 Task: Send an email with the signature Charles Evans with the subject Reminder for a disciplinary action and the message Im writing to request an update on the status of the project risks. from softage.10@softage.net to softage.2@softage.net and move the email from Sent Items to the folder Media relations
Action: Mouse moved to (80, 94)
Screenshot: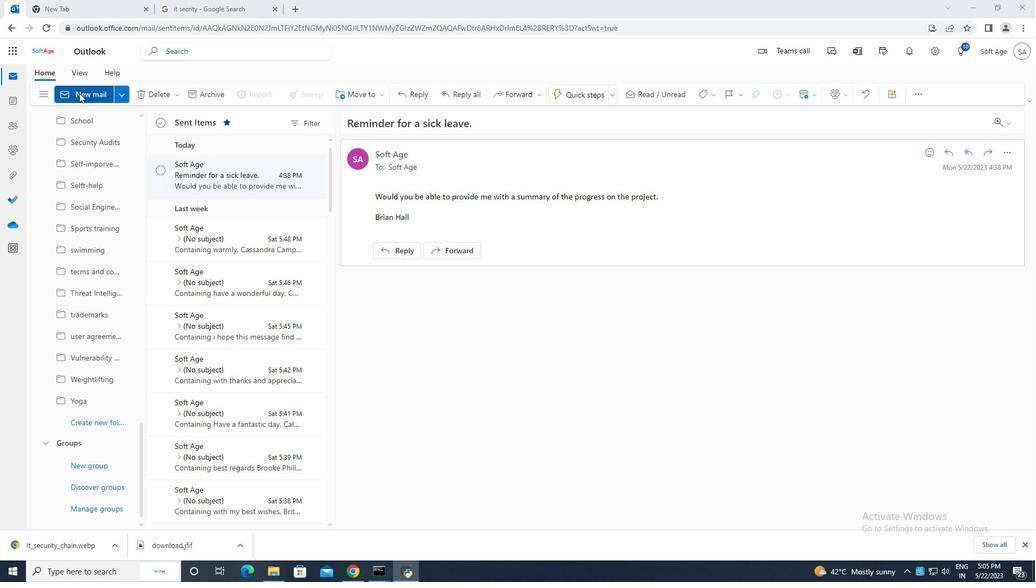 
Action: Mouse pressed left at (80, 94)
Screenshot: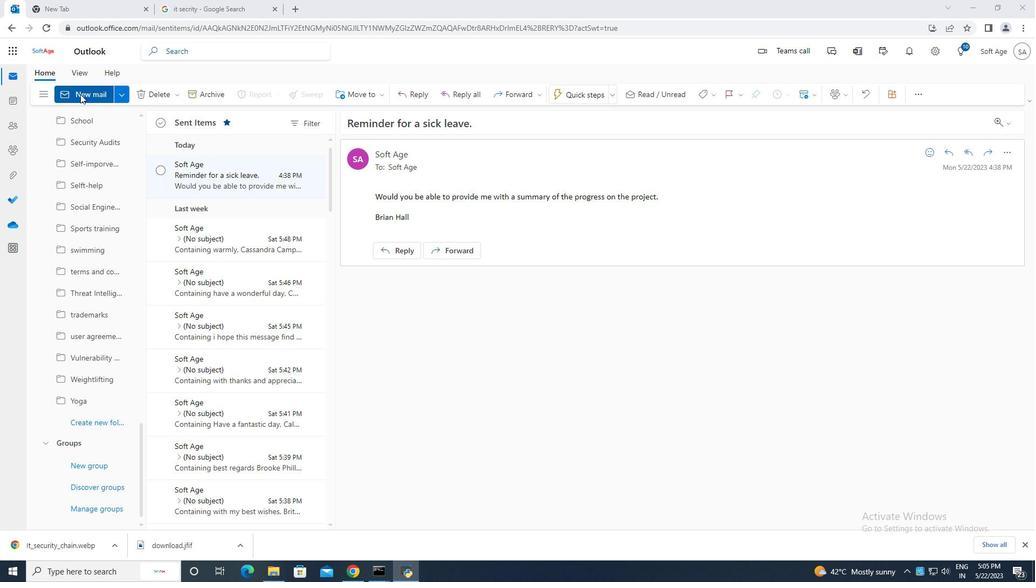 
Action: Mouse moved to (701, 90)
Screenshot: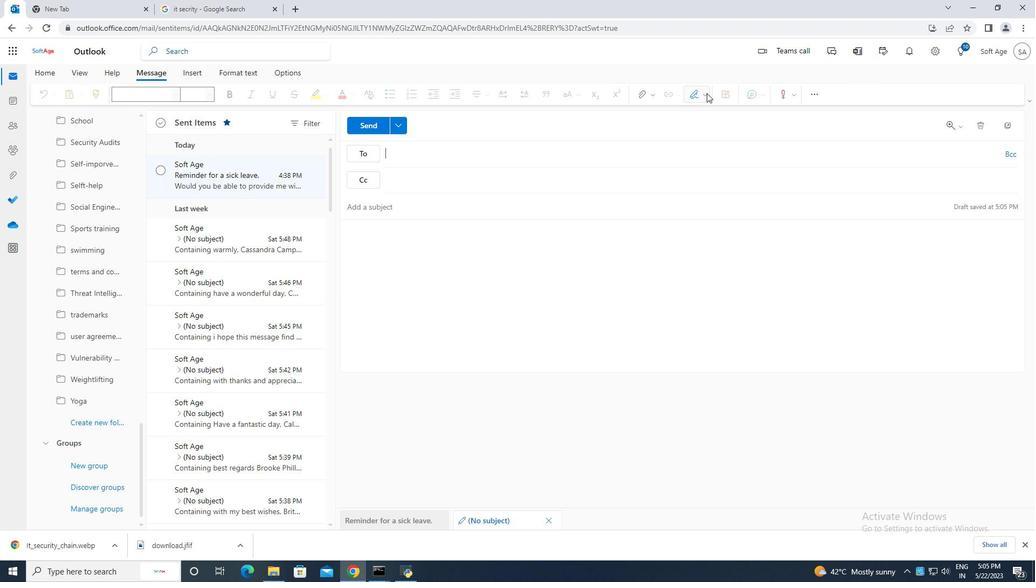 
Action: Mouse pressed left at (701, 90)
Screenshot: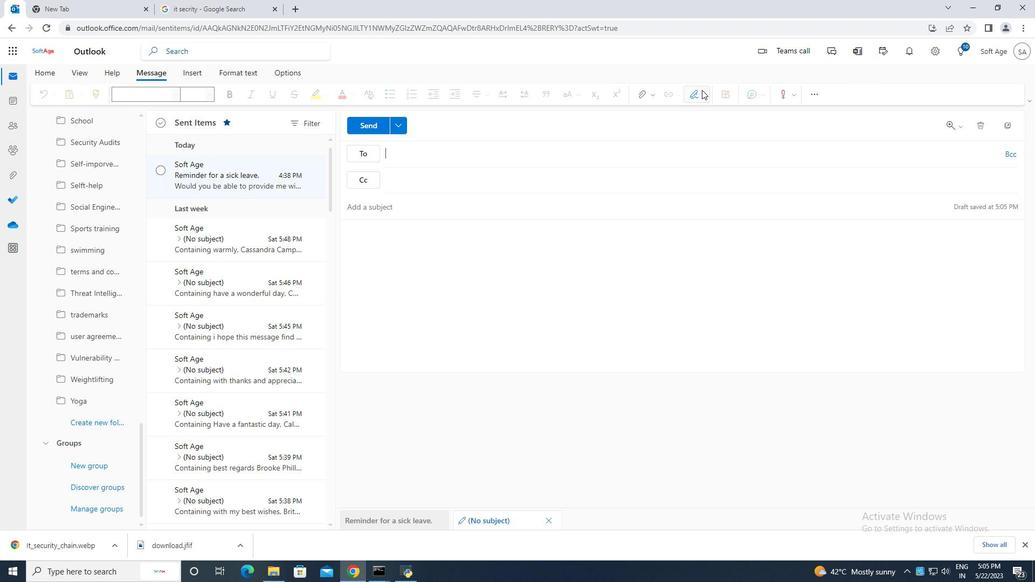 
Action: Mouse moved to (662, 141)
Screenshot: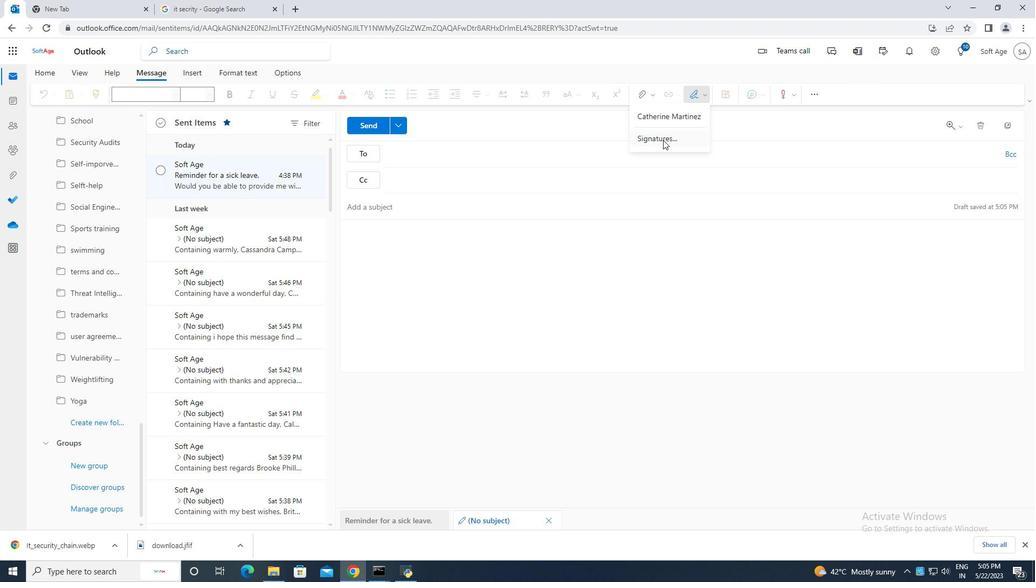 
Action: Mouse pressed left at (662, 141)
Screenshot: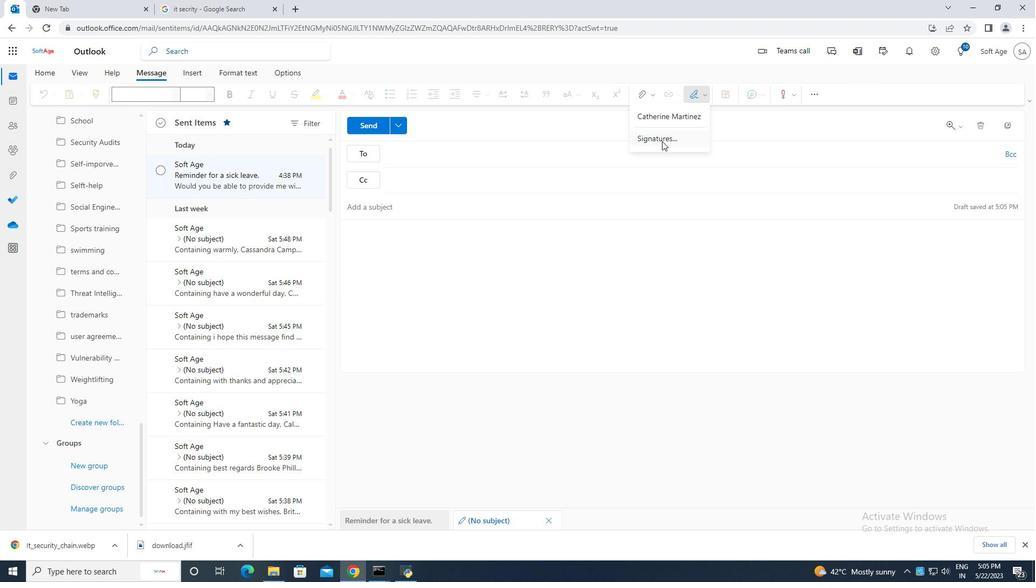 
Action: Mouse moved to (735, 178)
Screenshot: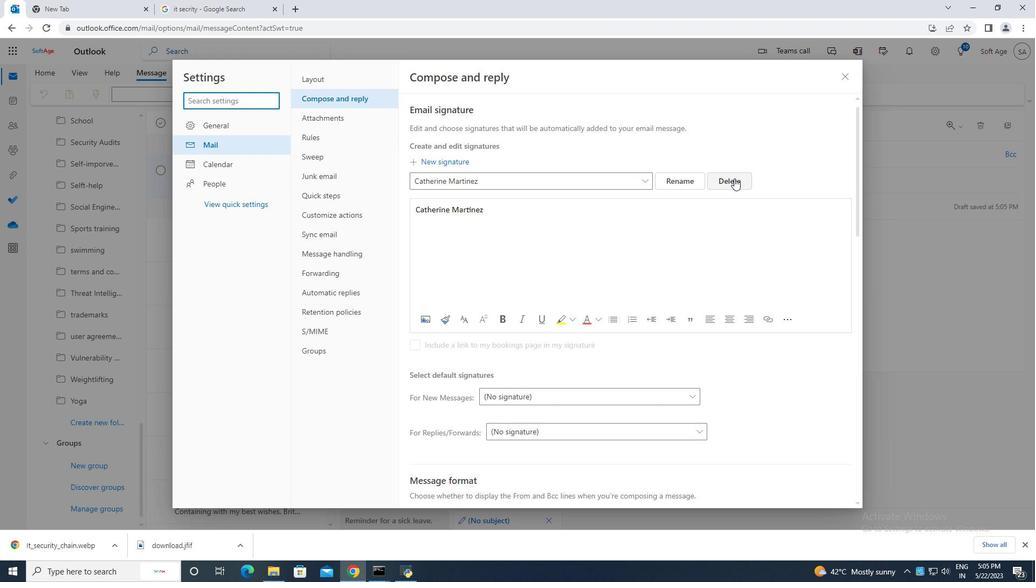 
Action: Mouse pressed left at (735, 178)
Screenshot: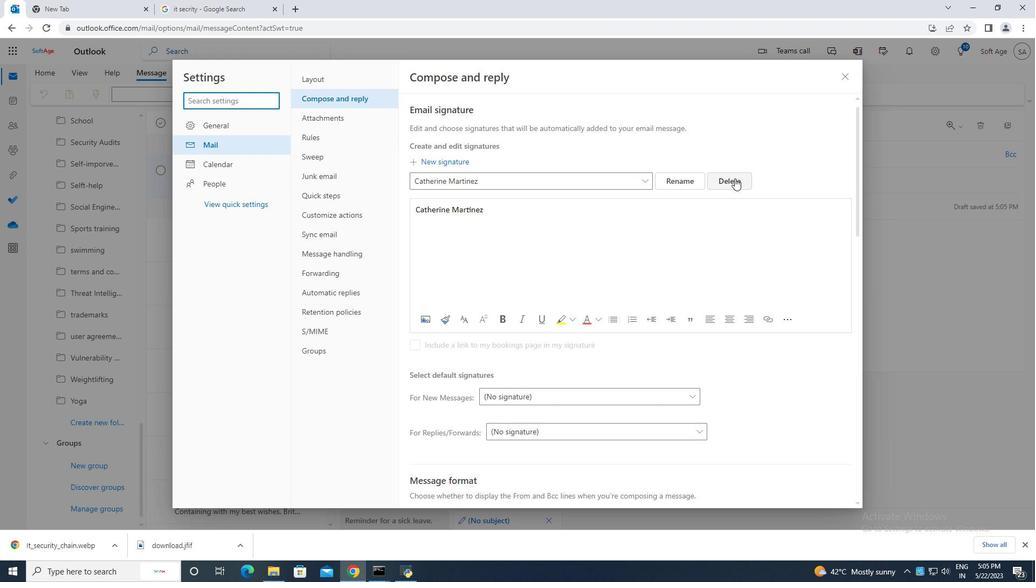 
Action: Mouse moved to (473, 182)
Screenshot: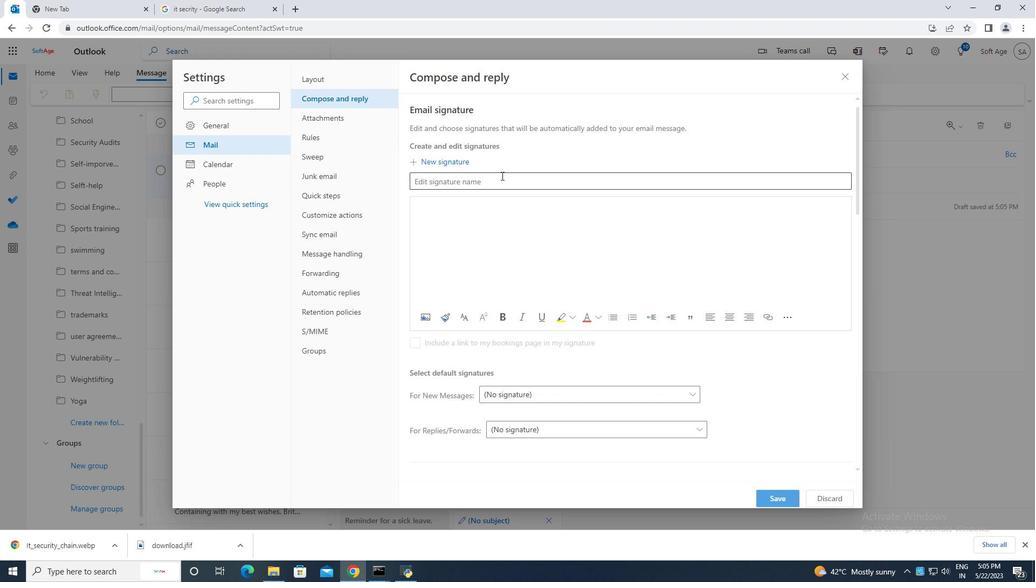 
Action: Mouse pressed left at (473, 182)
Screenshot: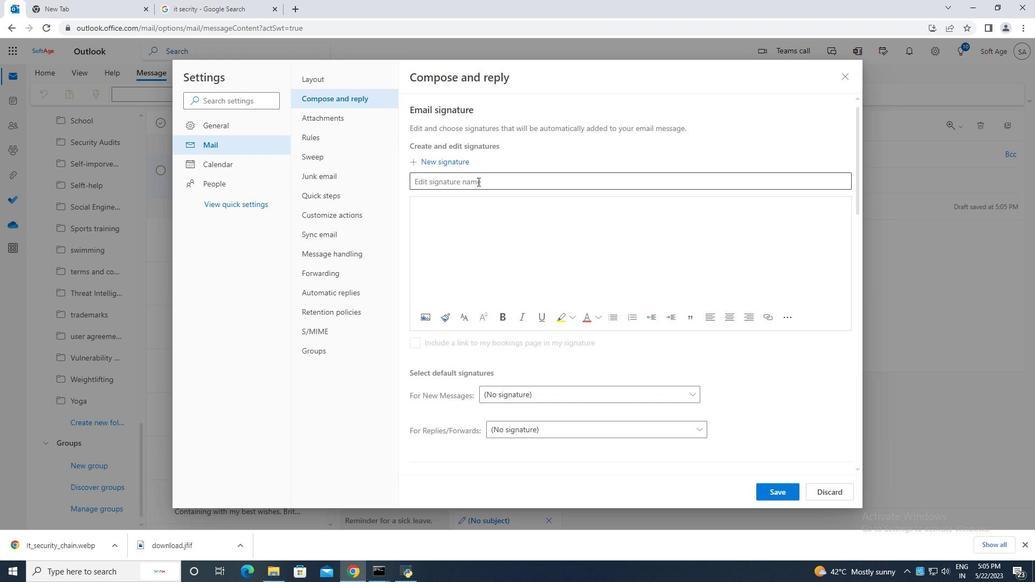 
Action: Mouse moved to (1034, 528)
Screenshot: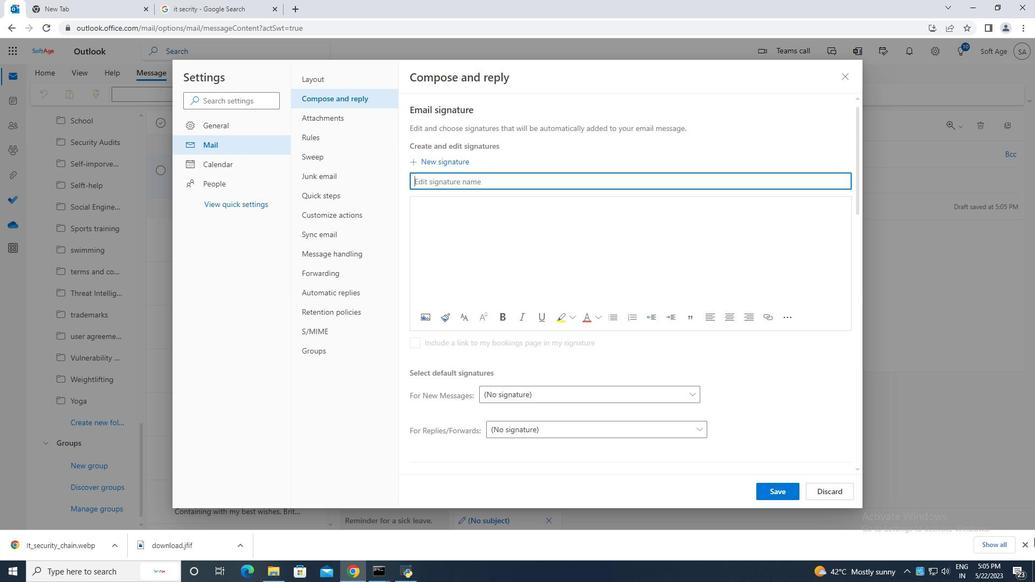 
Action: Key pressed <Key.caps_lock>C<Key.caps_lock>harles<Key.space><Key.caps_lock>E<Key.caps_lock>vans
Screenshot: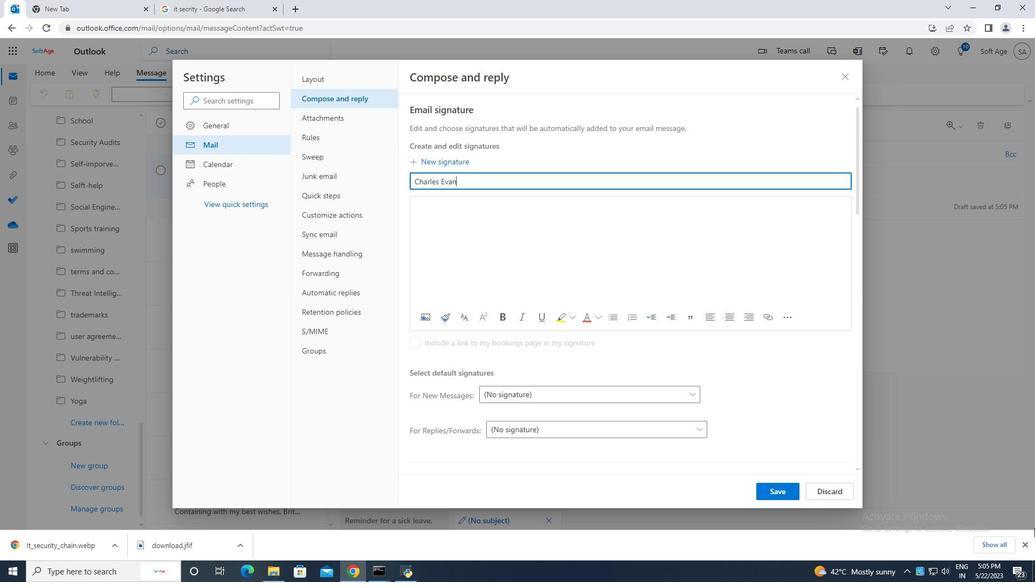 
Action: Mouse moved to (452, 231)
Screenshot: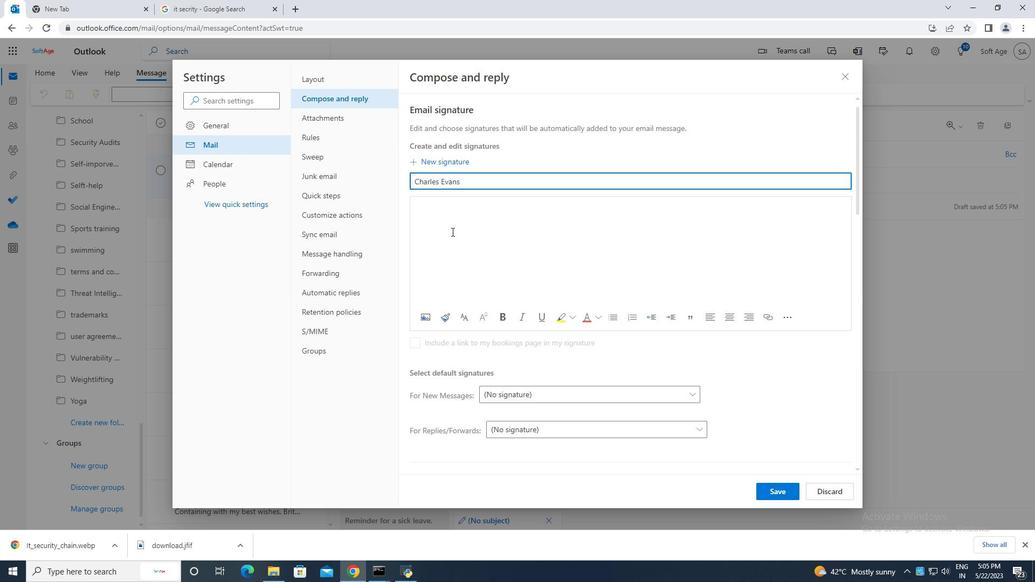
Action: Mouse pressed left at (452, 231)
Screenshot: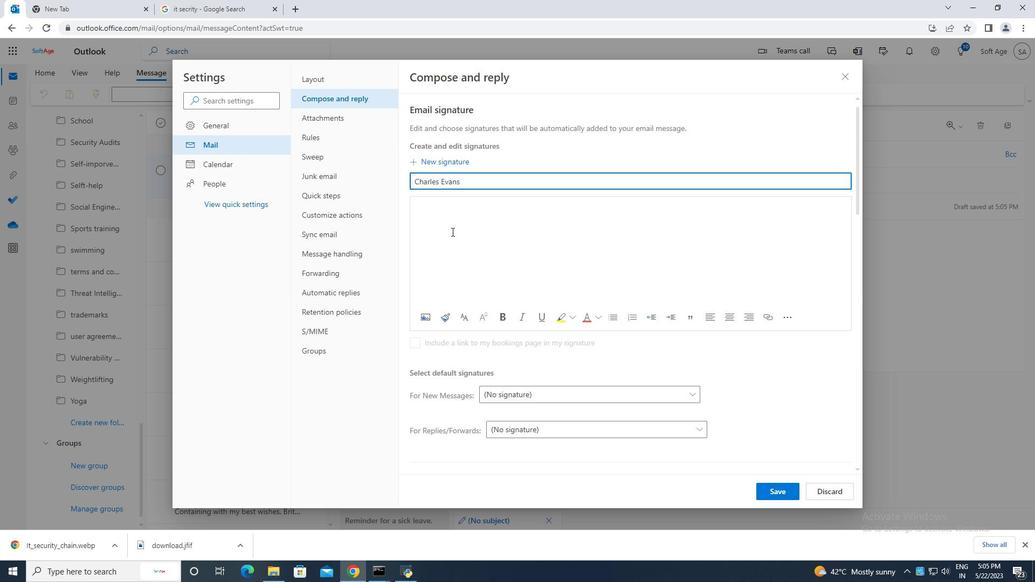 
Action: Mouse moved to (455, 230)
Screenshot: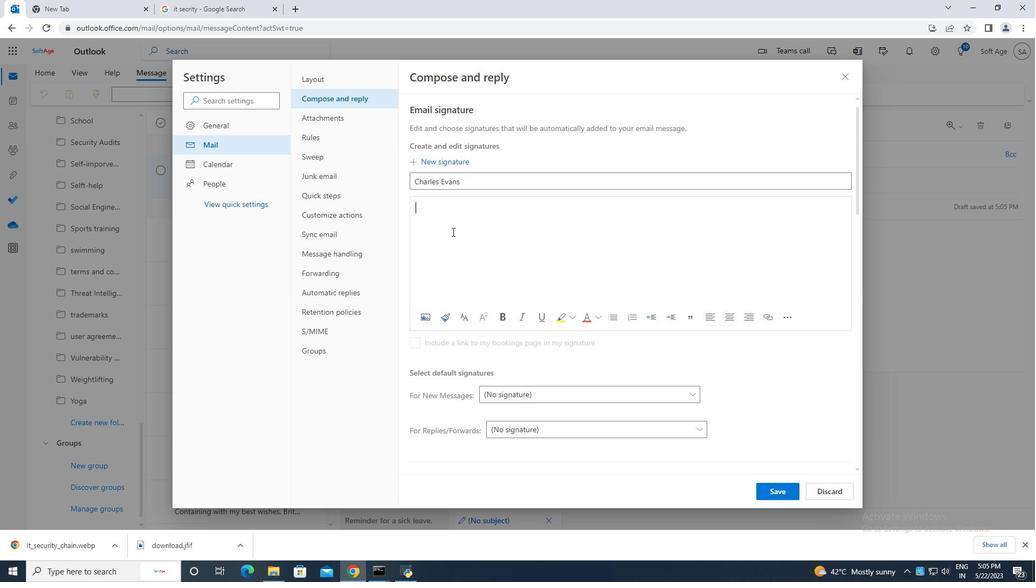 
Action: Key pressed <Key.caps_lock>C<Key.caps_lock>harles<Key.space><Key.caps_lock>E<Key.caps_lock>n<Key.backspace>vans
Screenshot: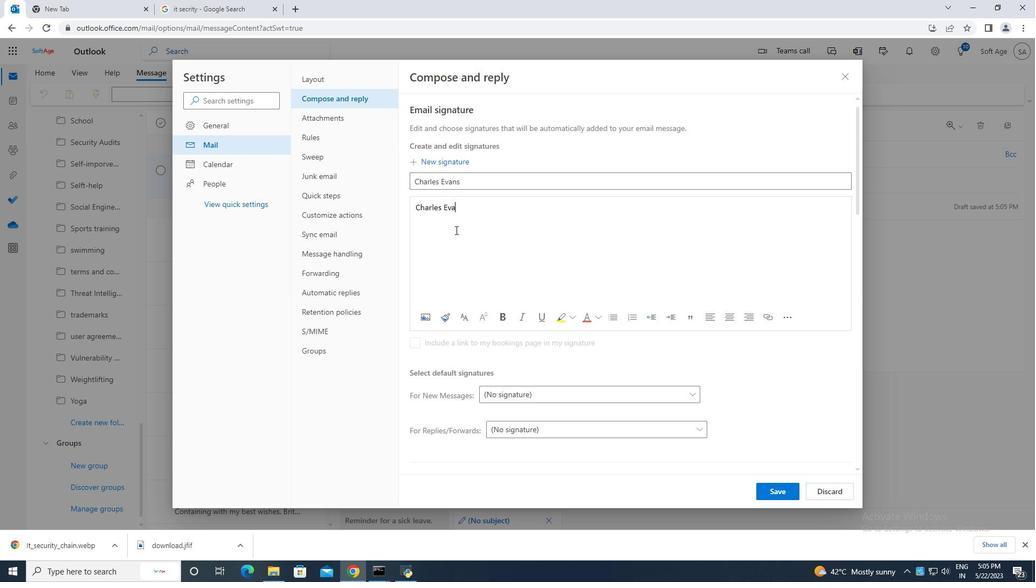 
Action: Mouse moved to (771, 497)
Screenshot: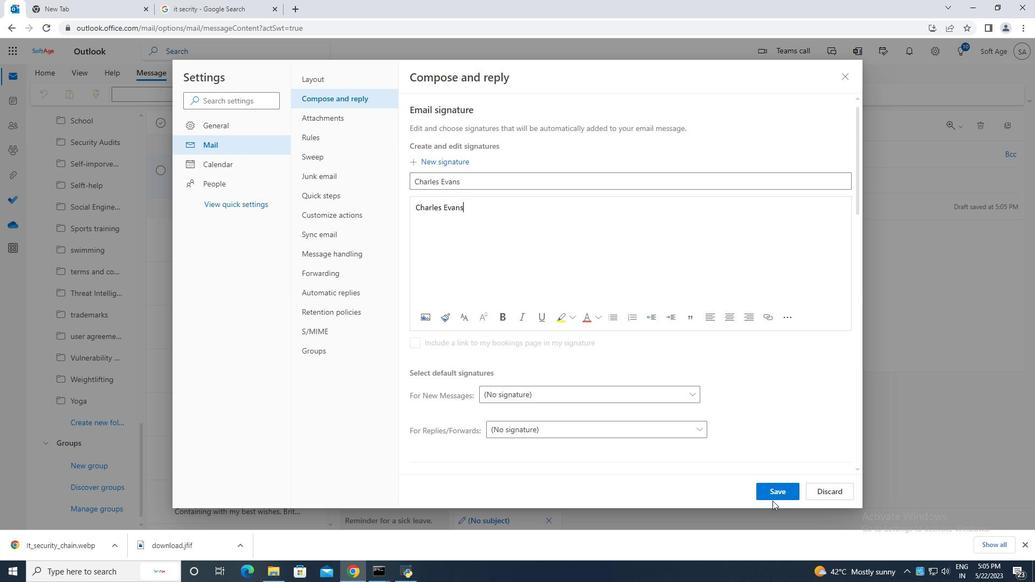 
Action: Mouse pressed left at (771, 497)
Screenshot: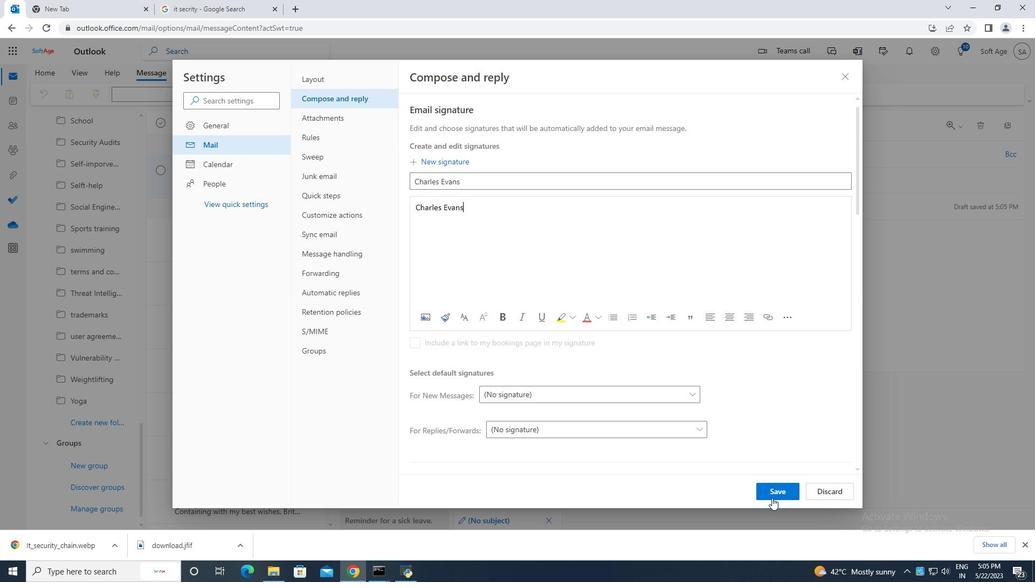 
Action: Mouse moved to (843, 76)
Screenshot: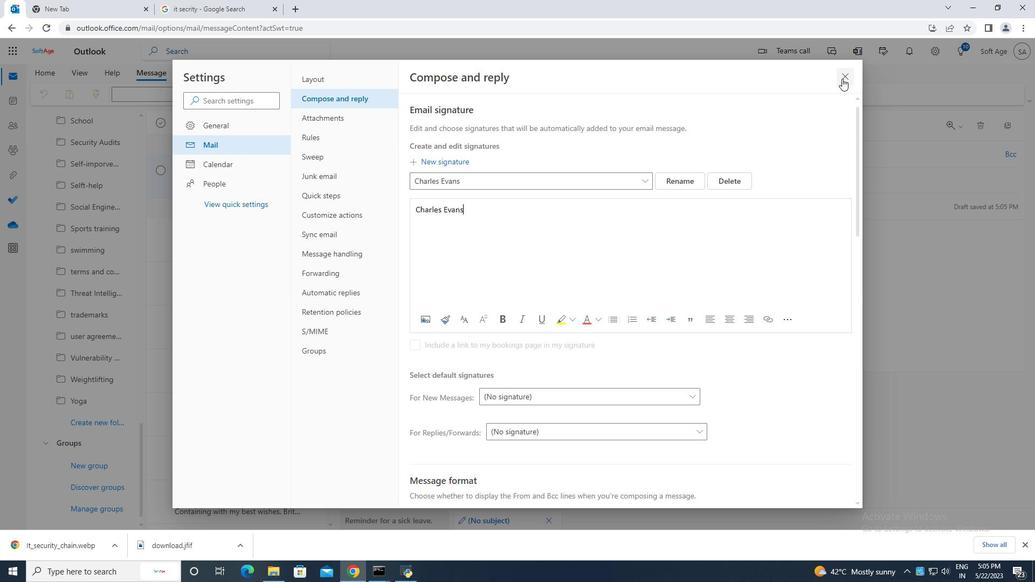 
Action: Mouse pressed left at (843, 76)
Screenshot: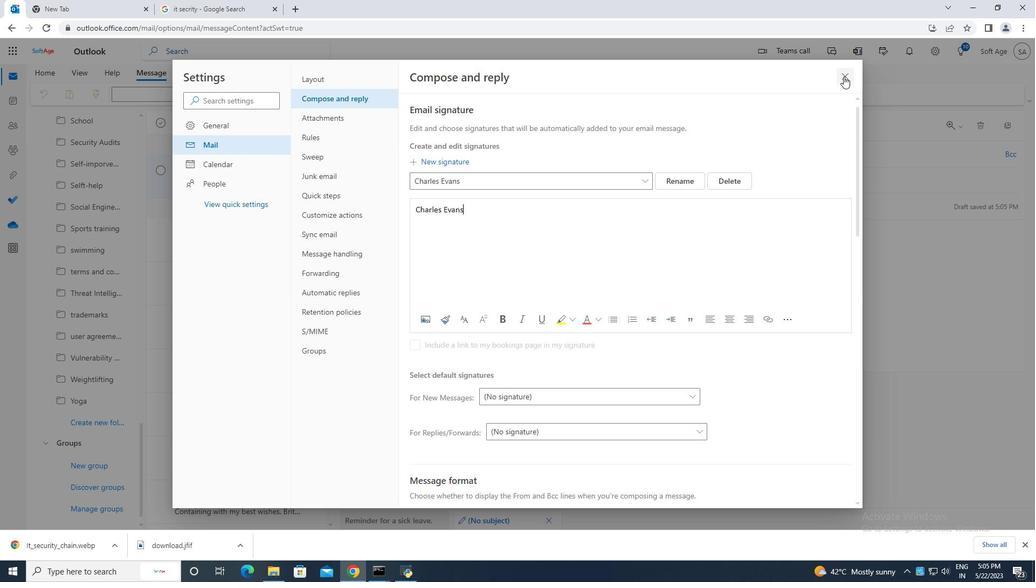 
Action: Mouse moved to (702, 94)
Screenshot: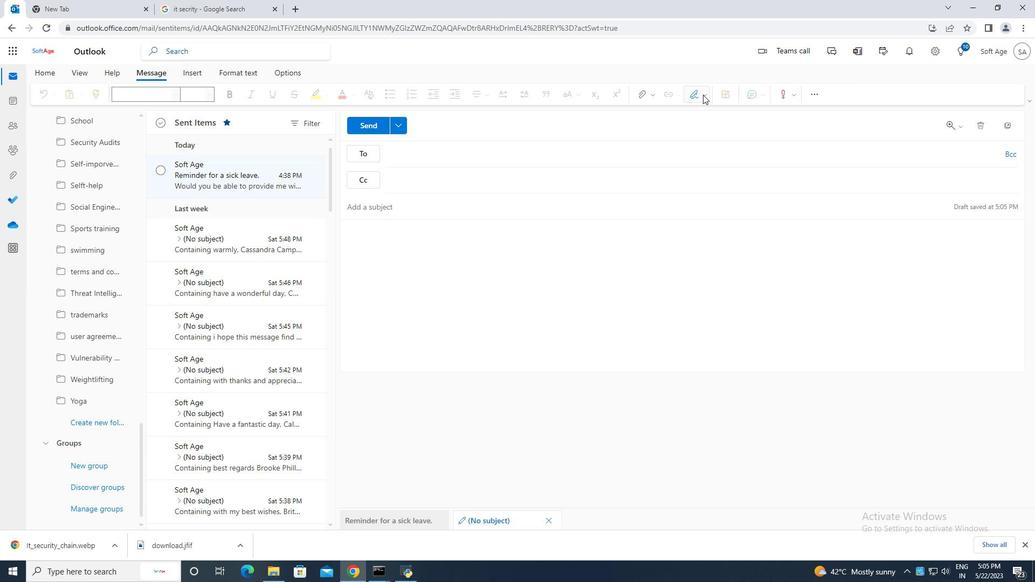 
Action: Mouse pressed left at (702, 94)
Screenshot: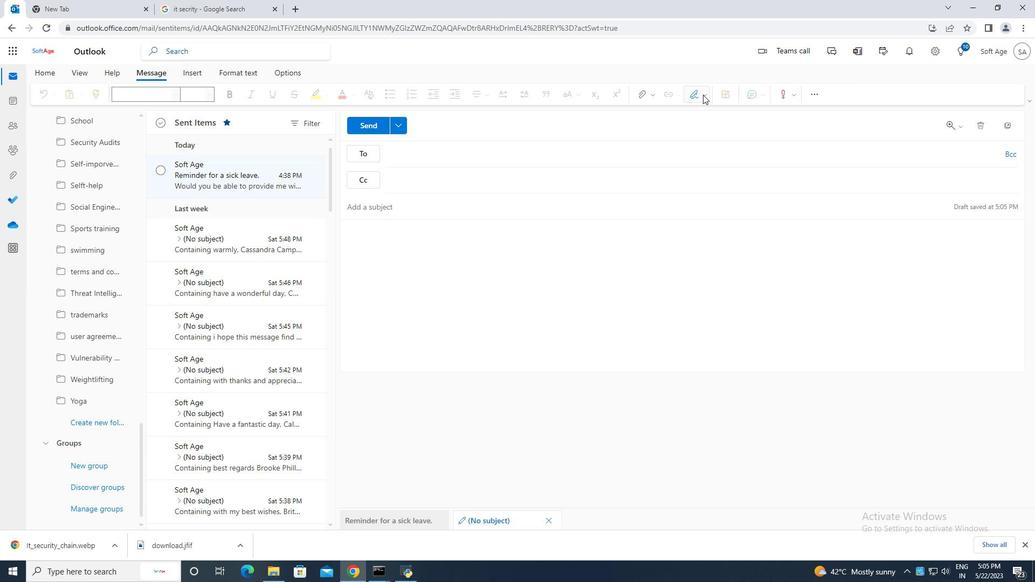 
Action: Mouse moved to (680, 115)
Screenshot: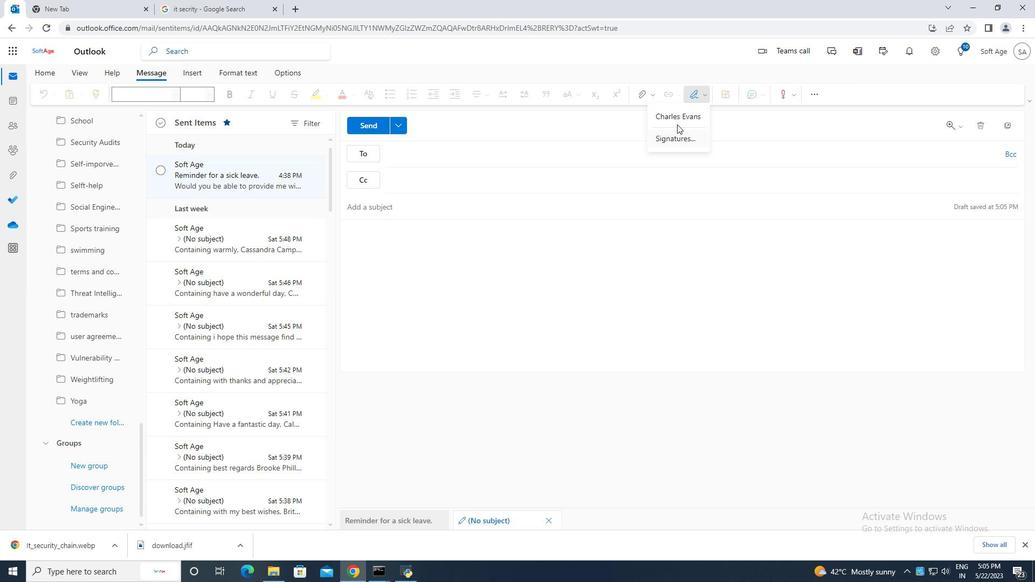 
Action: Mouse pressed left at (680, 115)
Screenshot: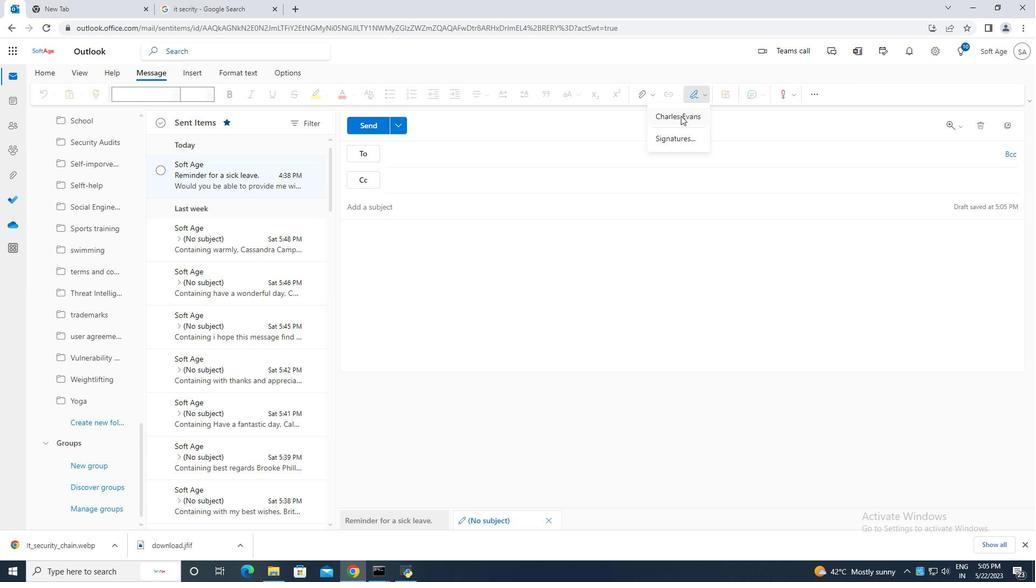 
Action: Mouse moved to (373, 203)
Screenshot: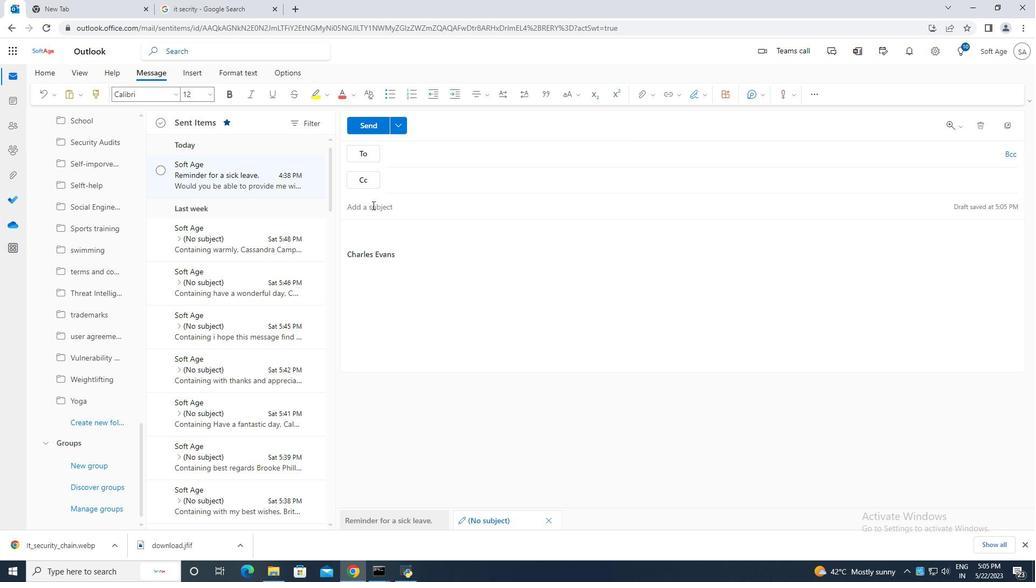 
Action: Mouse pressed left at (373, 203)
Screenshot: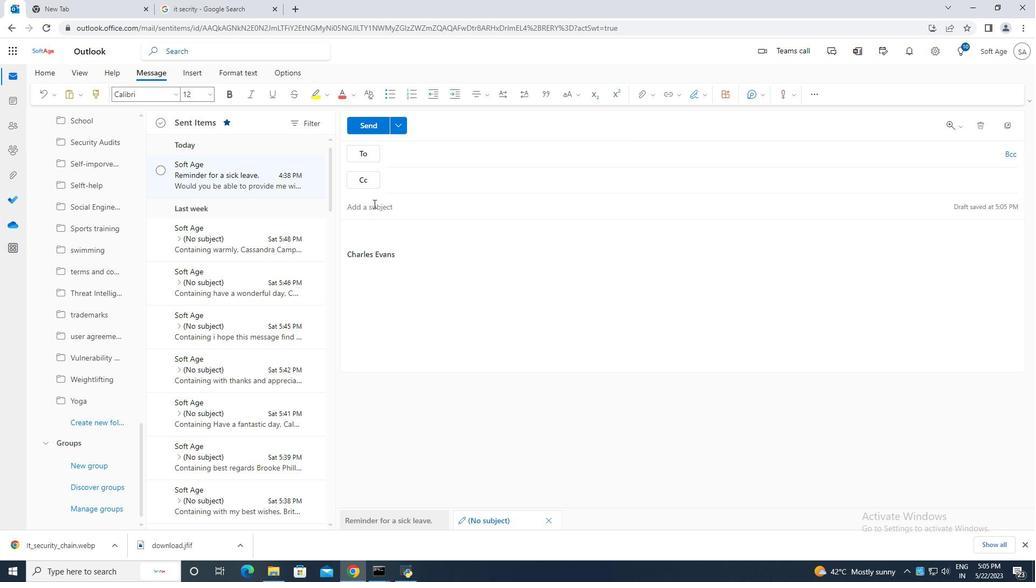 
Action: Key pressed <Key.caps_lock>R<Key.caps_lock>eminder<Key.space>for<Key.space>a<Key.space>discilinary<Key.space><Key.backspace><Key.backspace><Key.backspace><Key.backspace><Key.backspace><Key.backspace><Key.backspace>plinary<Key.space>action<Key.space><Key.backspace>.
Screenshot: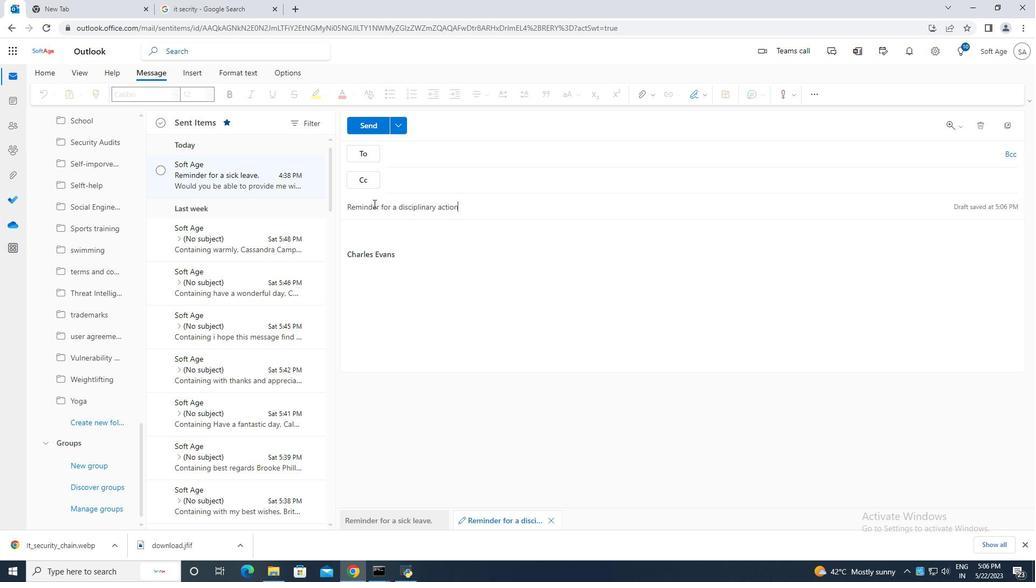 
Action: Mouse moved to (389, 230)
Screenshot: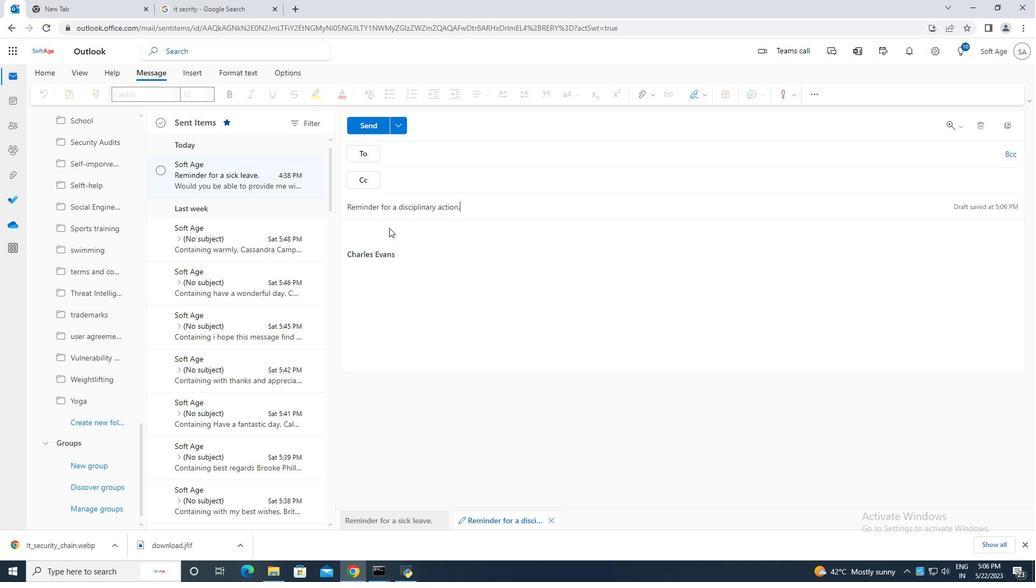 
Action: Mouse pressed left at (389, 230)
Screenshot: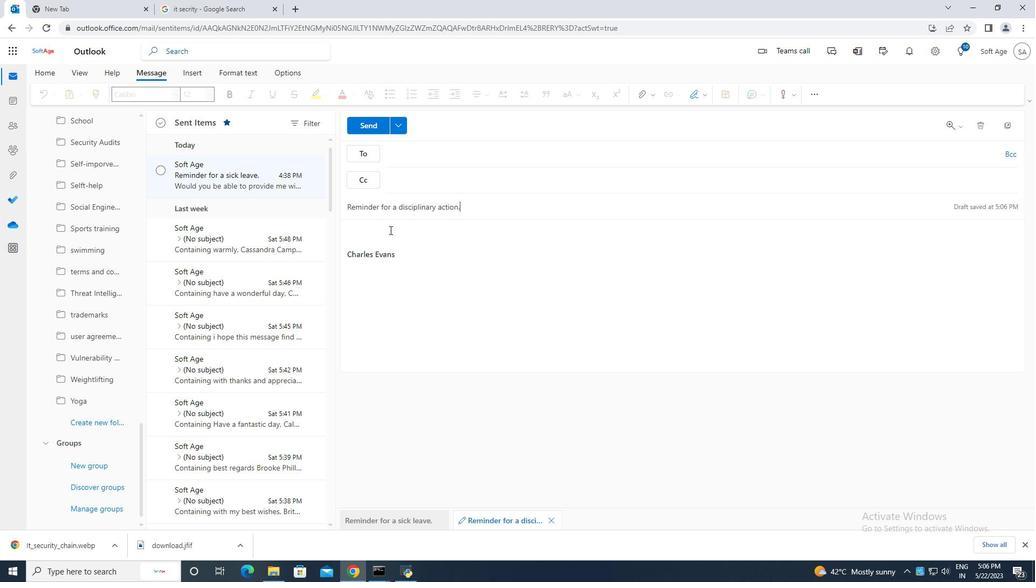 
Action: Key pressed <Key.caps_lock>I<Key.caps_lock><Key.space>am<Key.space>writing<Key.space>to<Key.space>request<Key.space>an<Key.space>update<Key.space>on<Key.space>the<Key.space>status<Key.space>of<Key.space>the<Key.space>project<Key.space>risks.
Screenshot: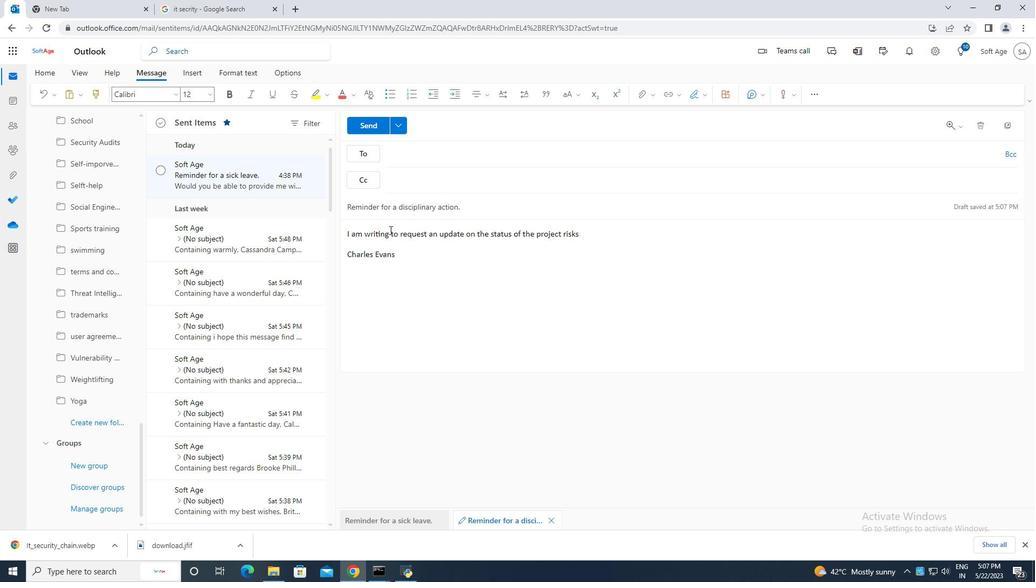 
Action: Mouse moved to (439, 156)
Screenshot: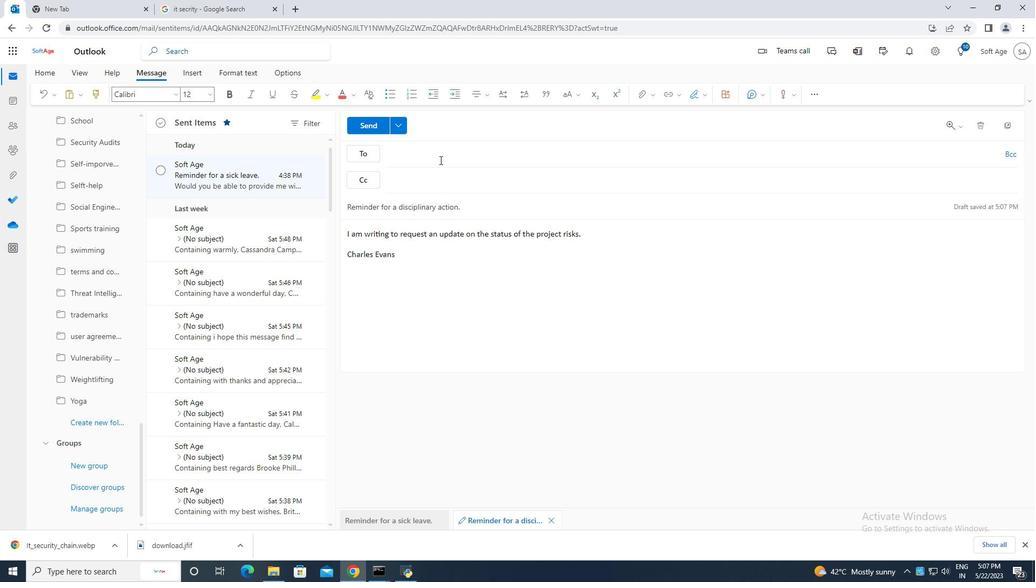 
Action: Mouse pressed left at (439, 156)
Screenshot: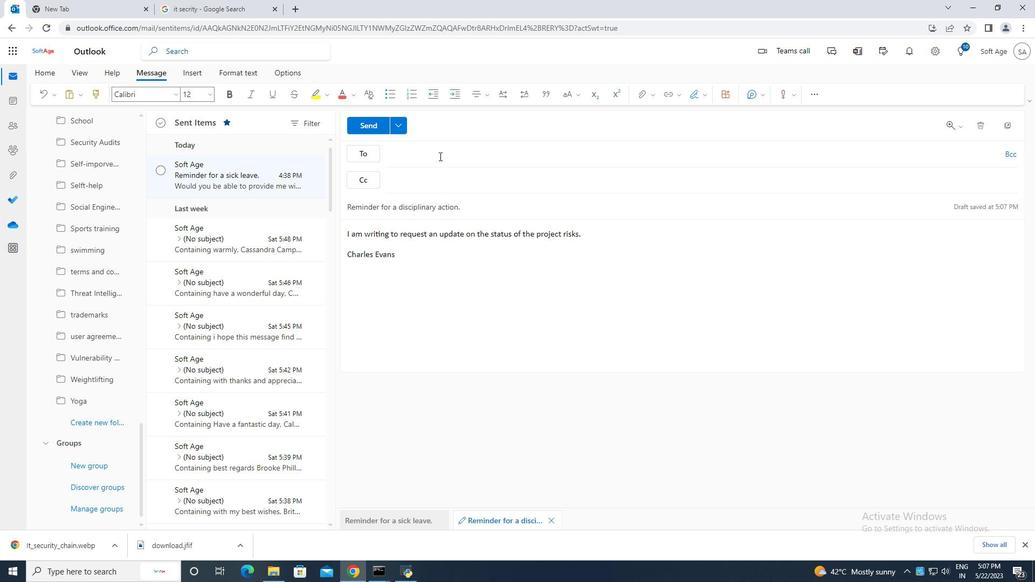 
Action: Key pressed softage.2
Screenshot: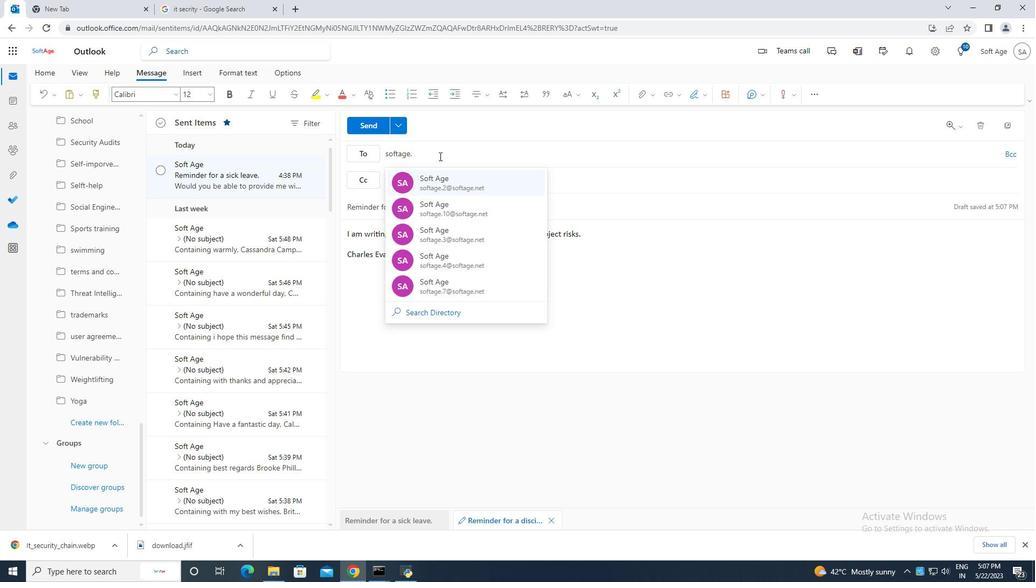 
Action: Mouse moved to (512, 182)
Screenshot: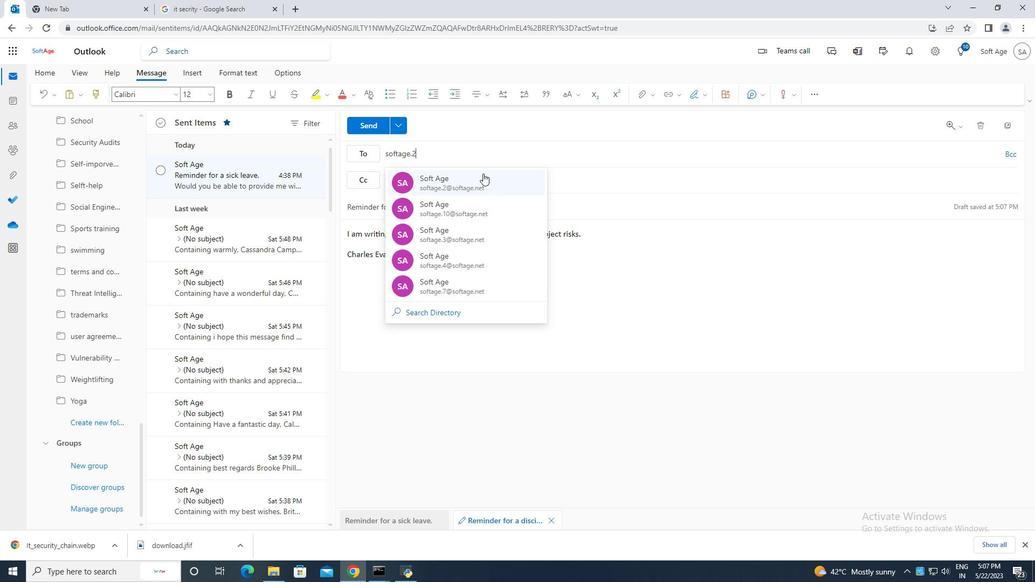 
Action: Mouse pressed left at (512, 182)
Screenshot: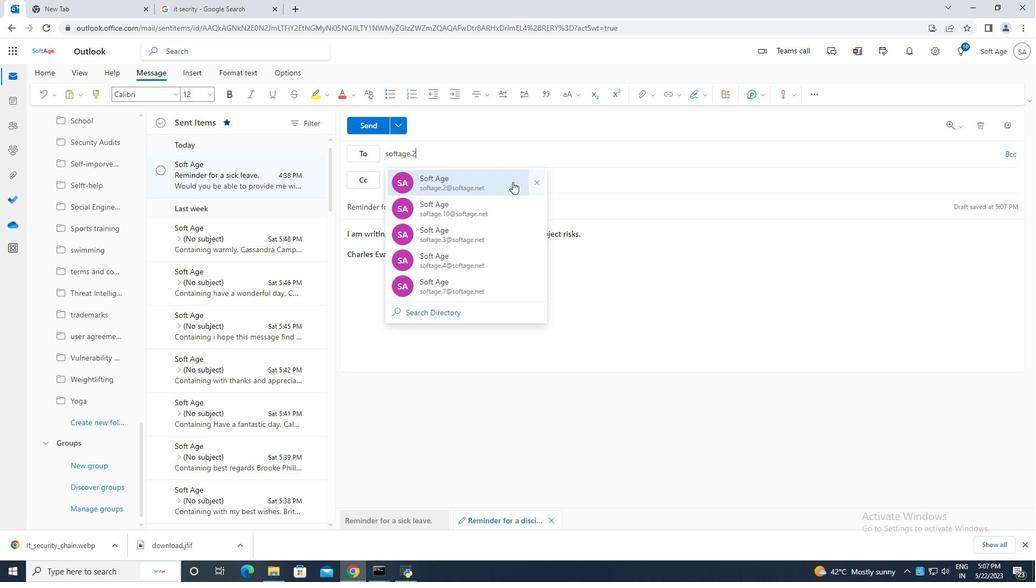 
Action: Mouse moved to (100, 426)
Screenshot: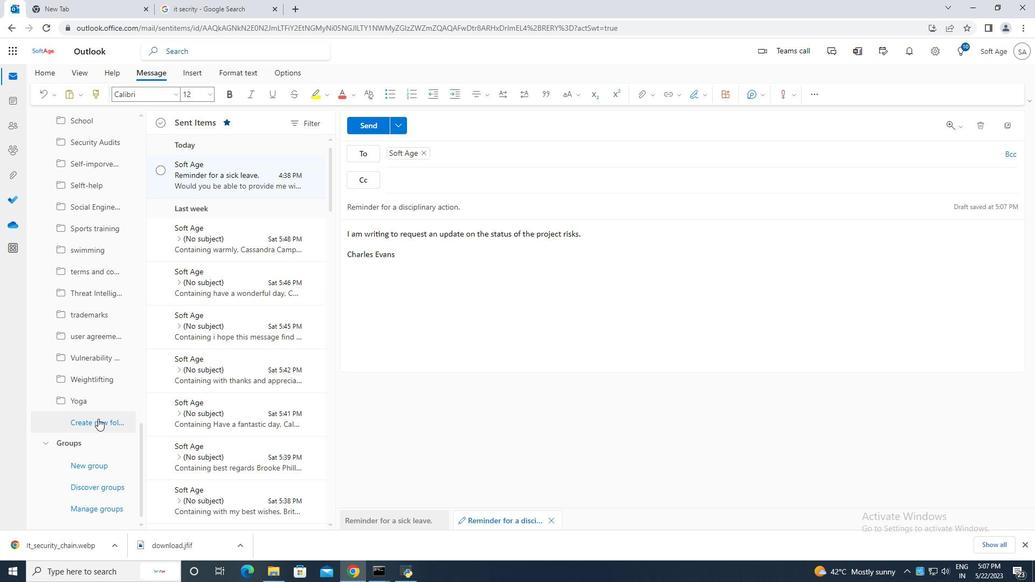 
Action: Mouse pressed left at (100, 426)
Screenshot: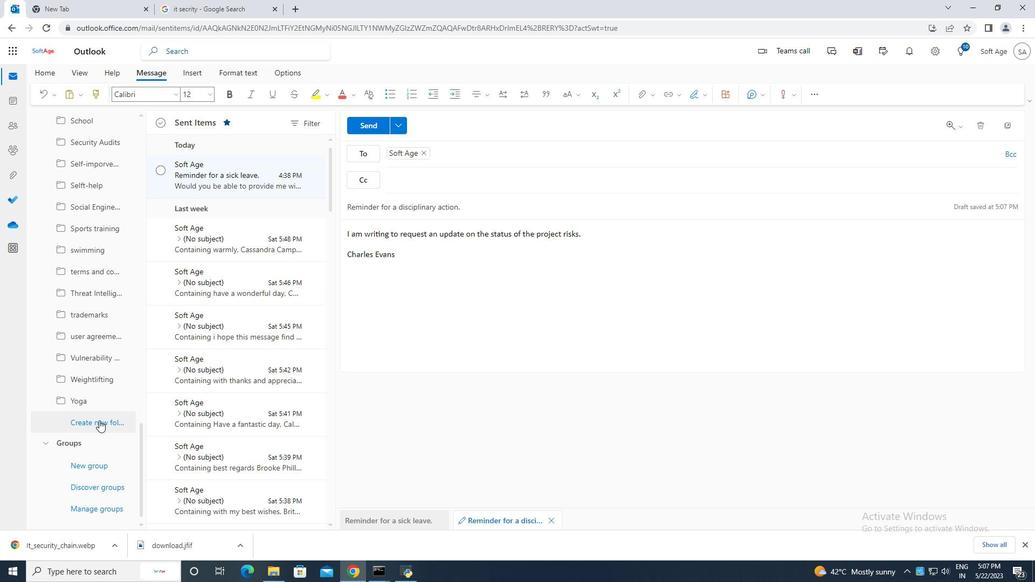 
Action: Mouse moved to (81, 422)
Screenshot: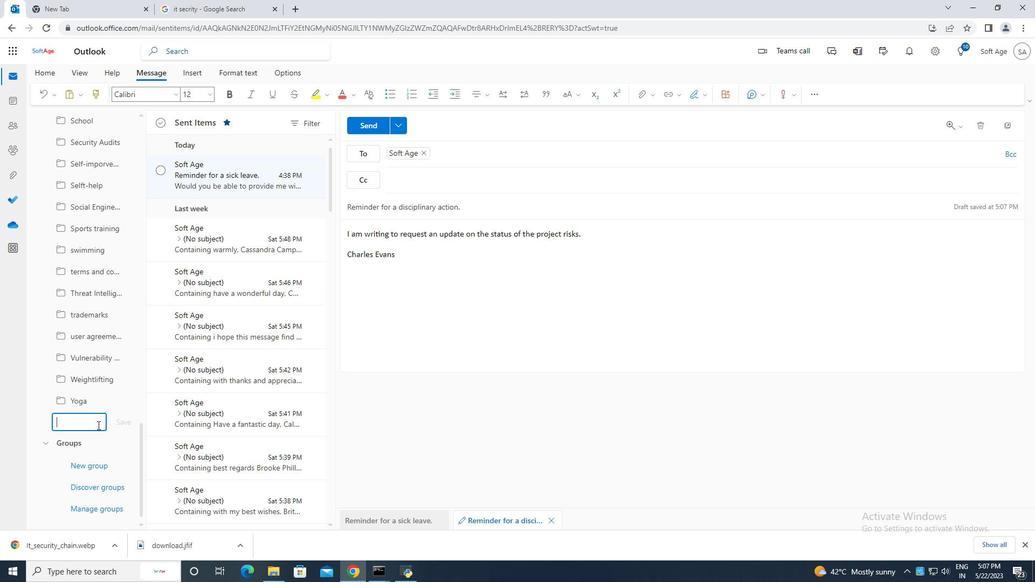 
Action: Mouse pressed left at (81, 422)
Screenshot: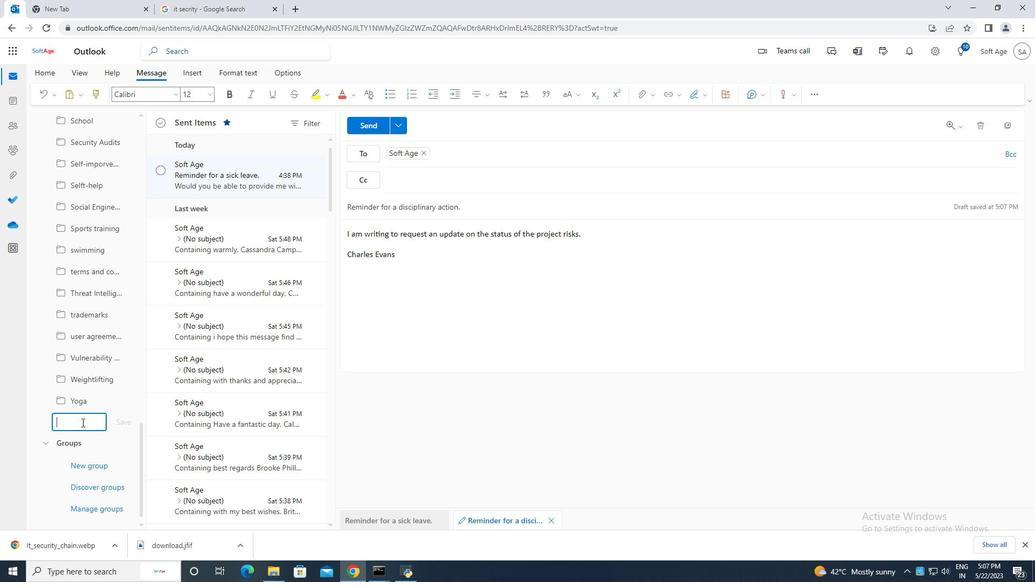 
Action: Mouse moved to (80, 422)
Screenshot: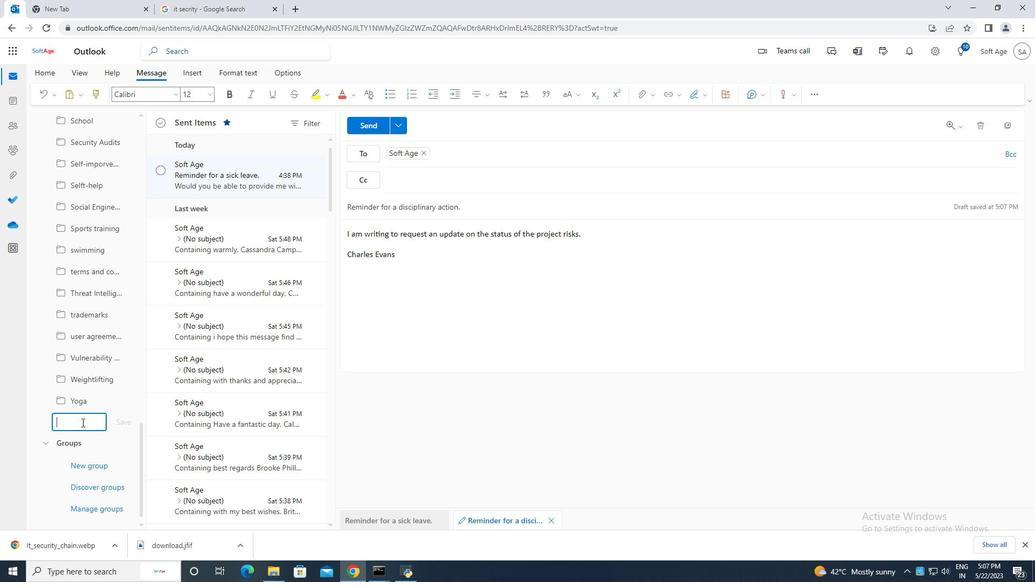 
Action: Key pressed <Key.caps_lock>M<Key.caps_lock>edia<Key.space>relations
Screenshot: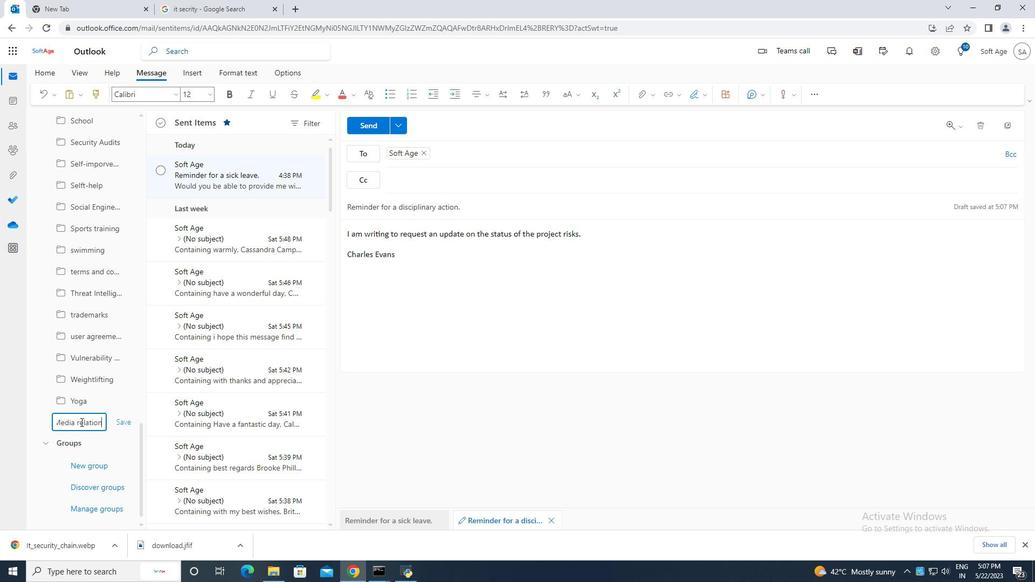 
Action: Mouse moved to (128, 419)
Screenshot: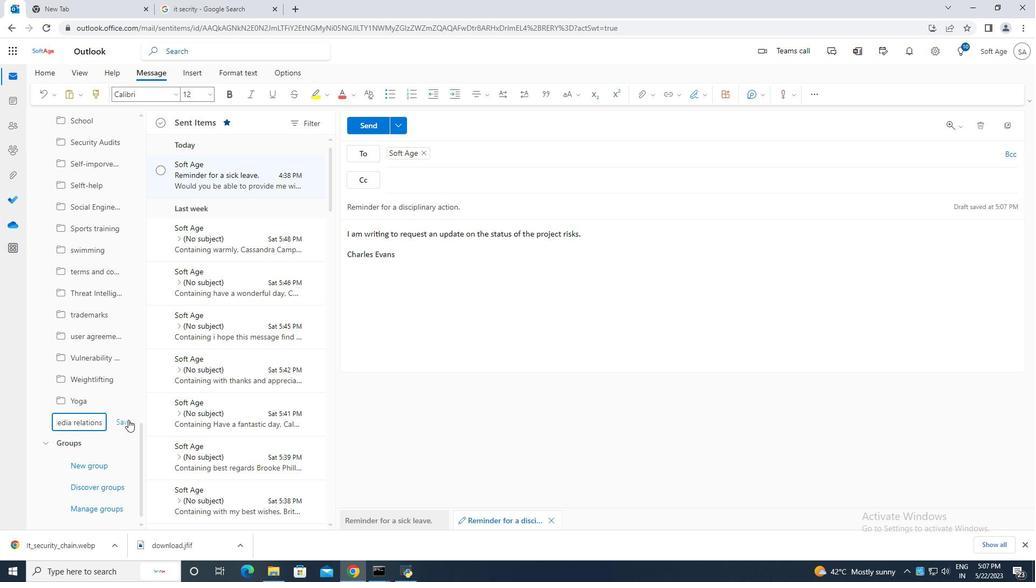 
Action: Mouse pressed left at (128, 419)
Screenshot: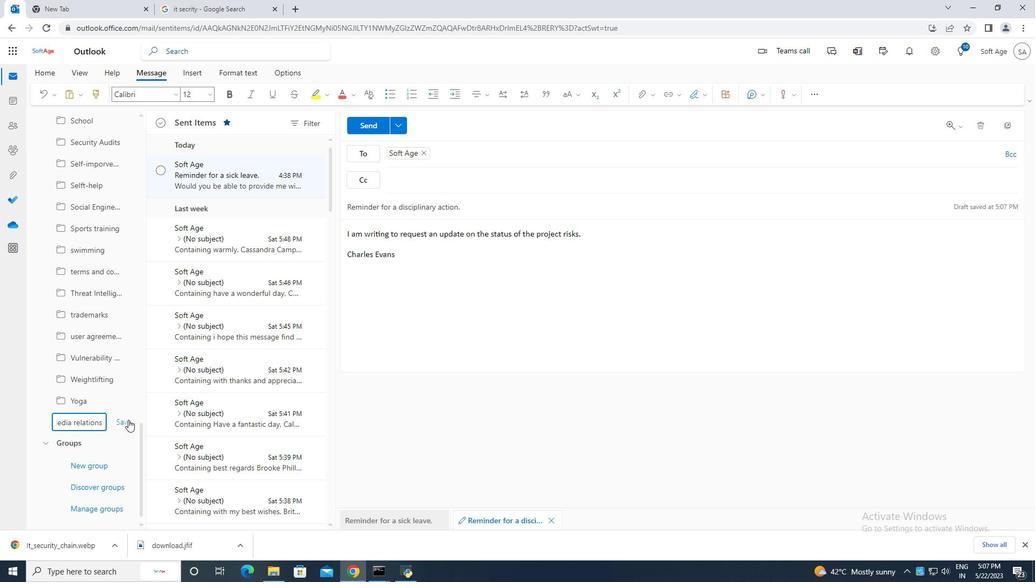 
Action: Mouse moved to (368, 128)
Screenshot: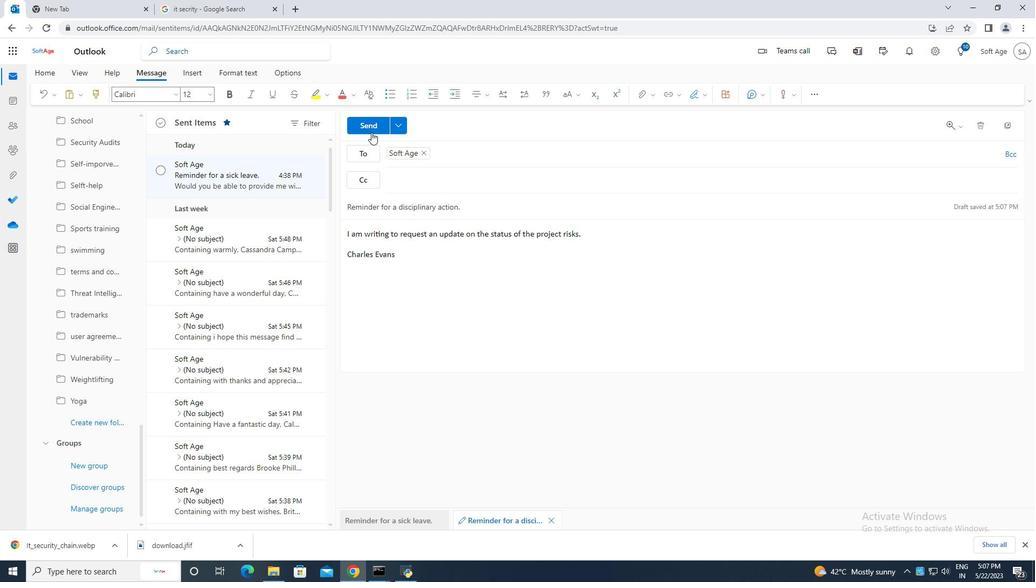 
Action: Mouse pressed left at (368, 128)
Screenshot: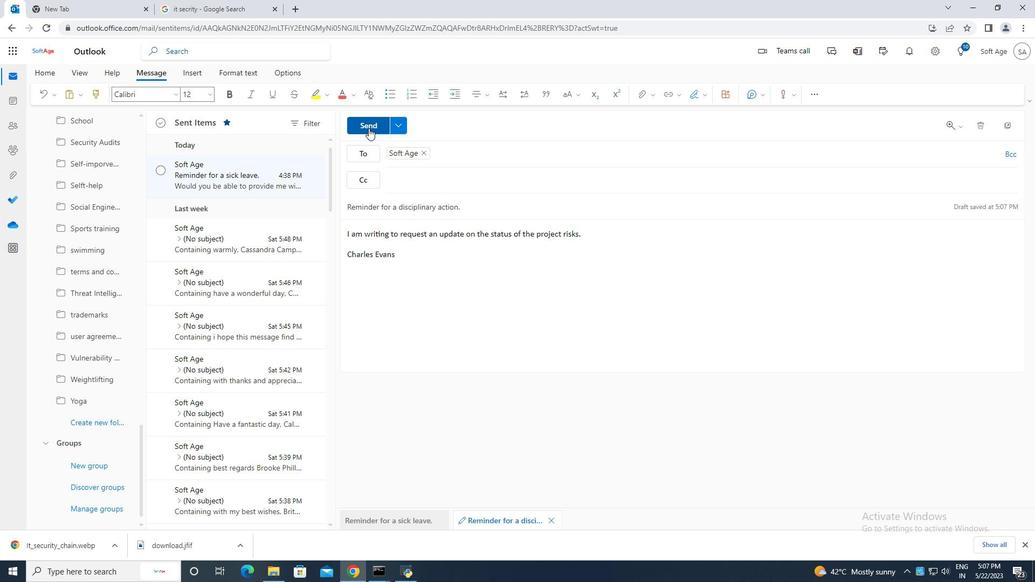 
Action: Mouse moved to (159, 171)
Screenshot: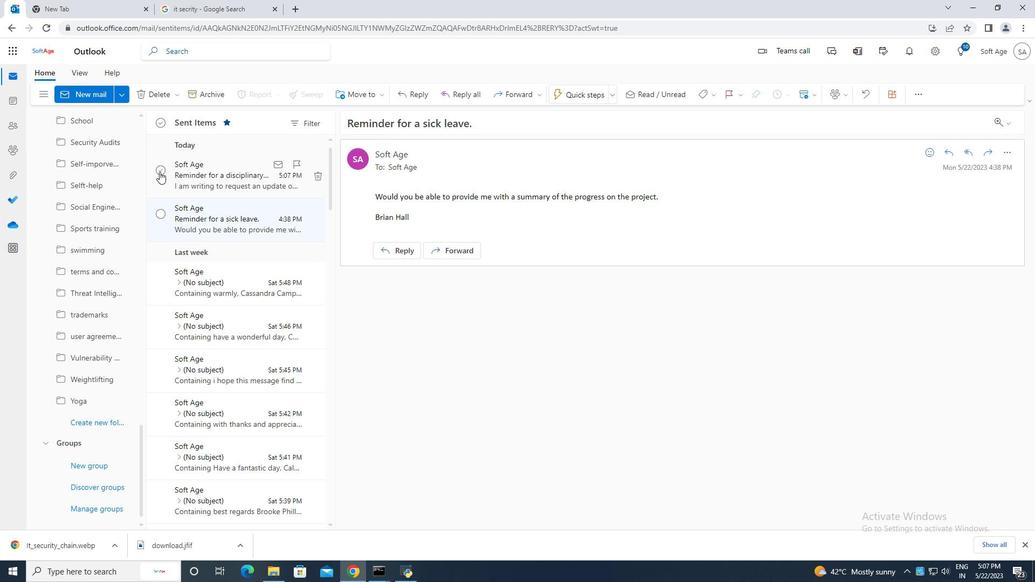 
Action: Mouse pressed left at (159, 171)
Screenshot: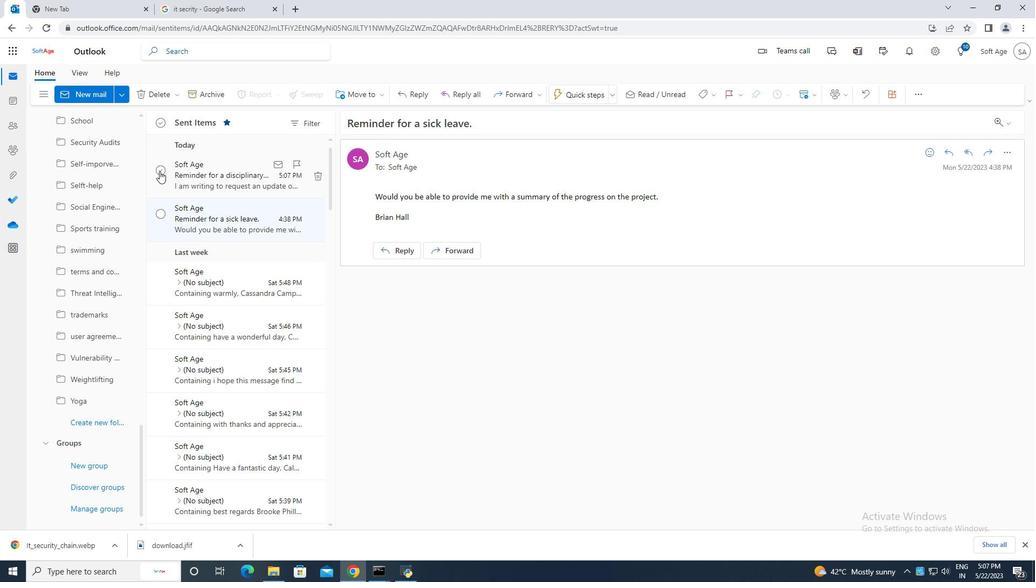 
Action: Mouse moved to (369, 93)
Screenshot: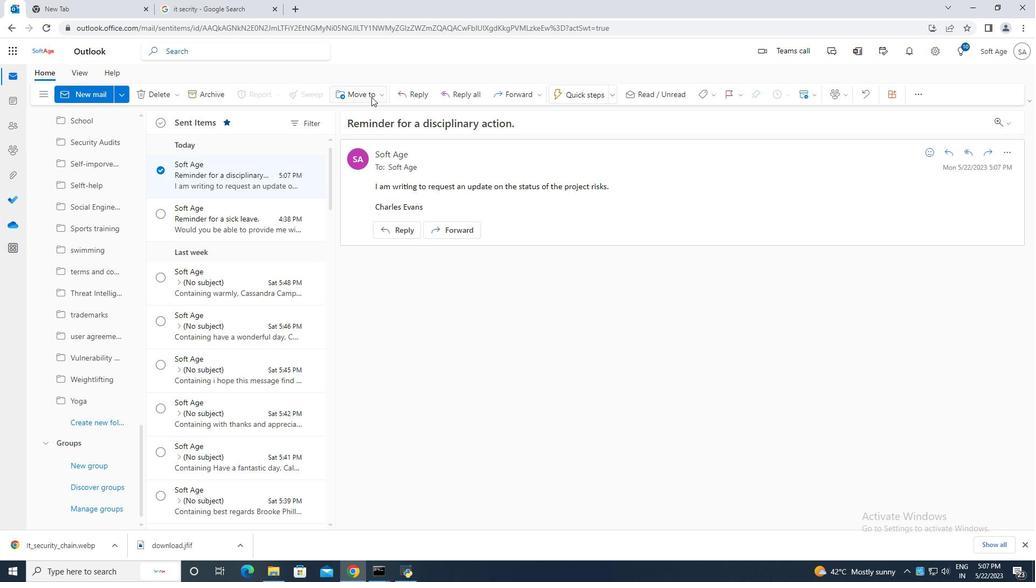 
Action: Mouse pressed left at (369, 93)
Screenshot: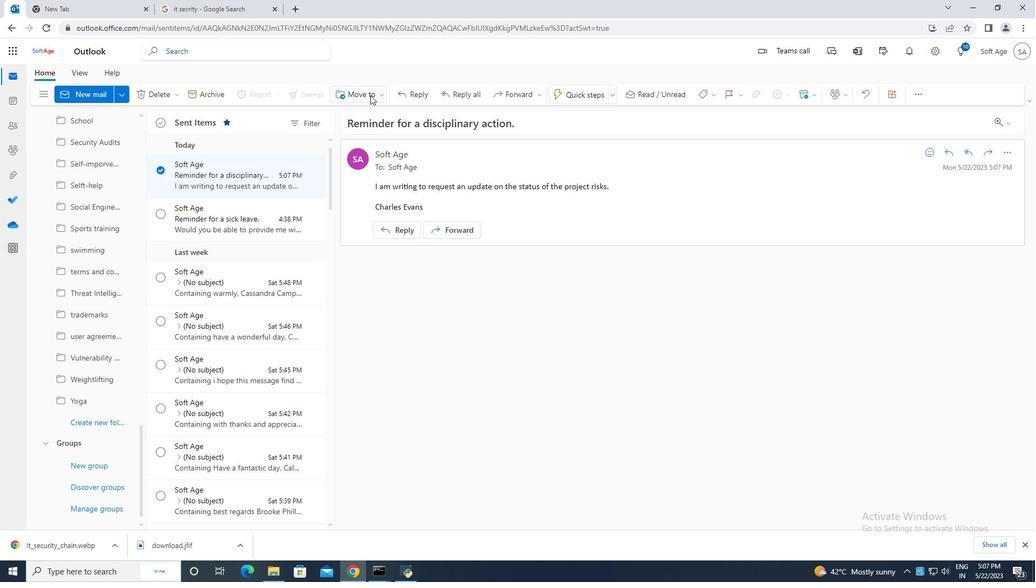 
Action: Mouse moved to (391, 114)
Screenshot: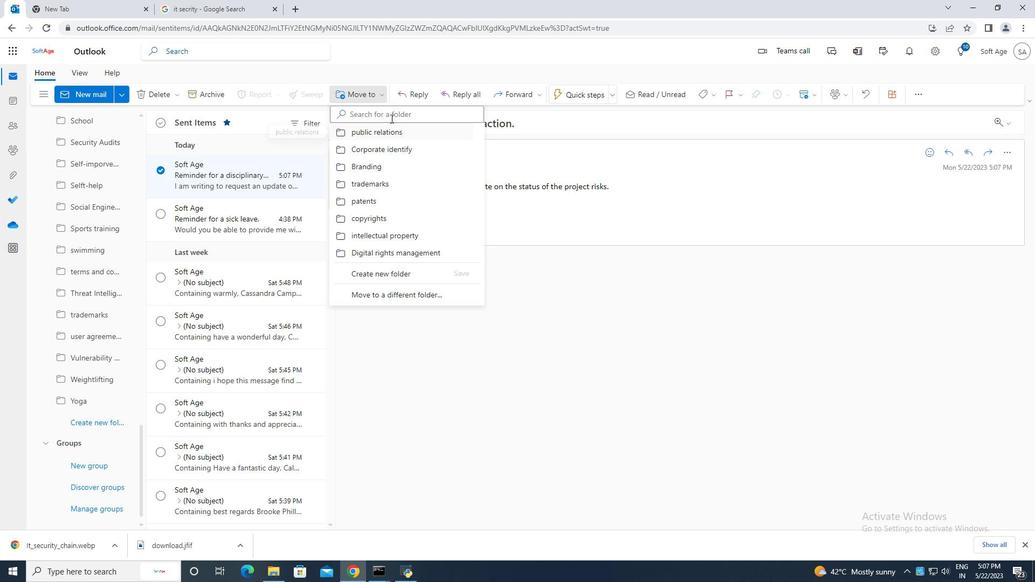 
Action: Mouse pressed left at (391, 114)
Screenshot: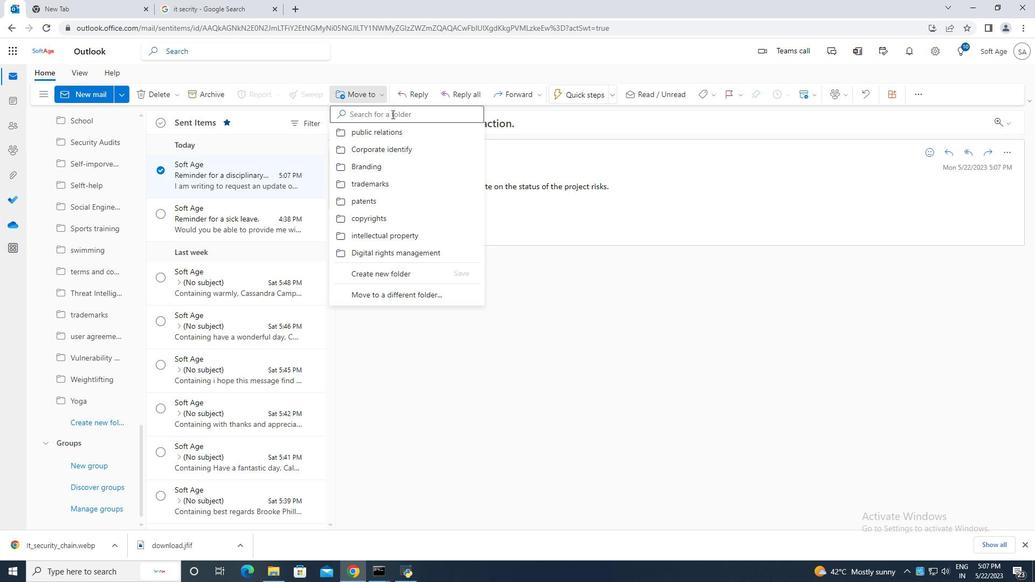 
Action: Key pressed media<Key.space>relations
Screenshot: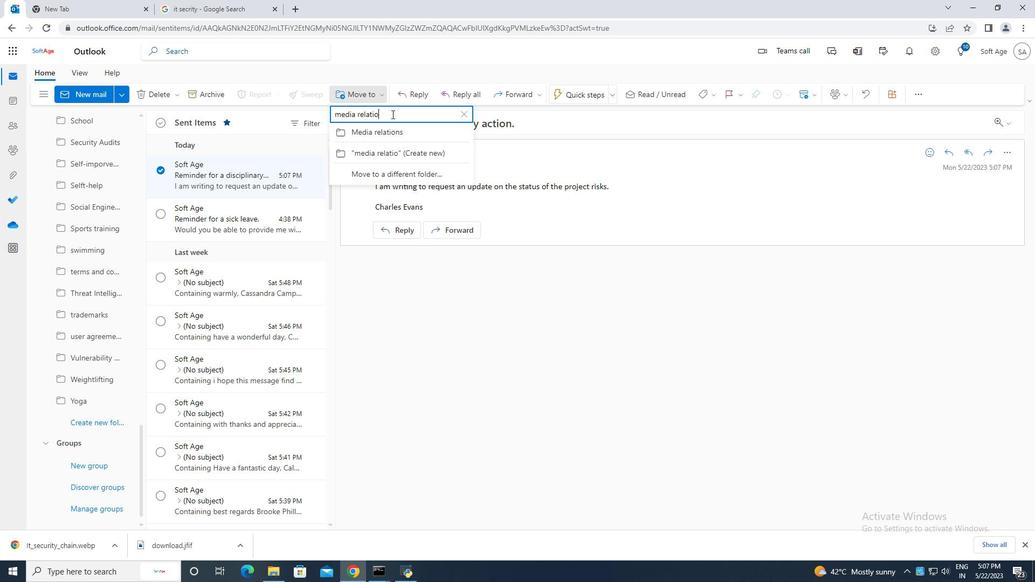 
Action: Mouse moved to (405, 132)
Screenshot: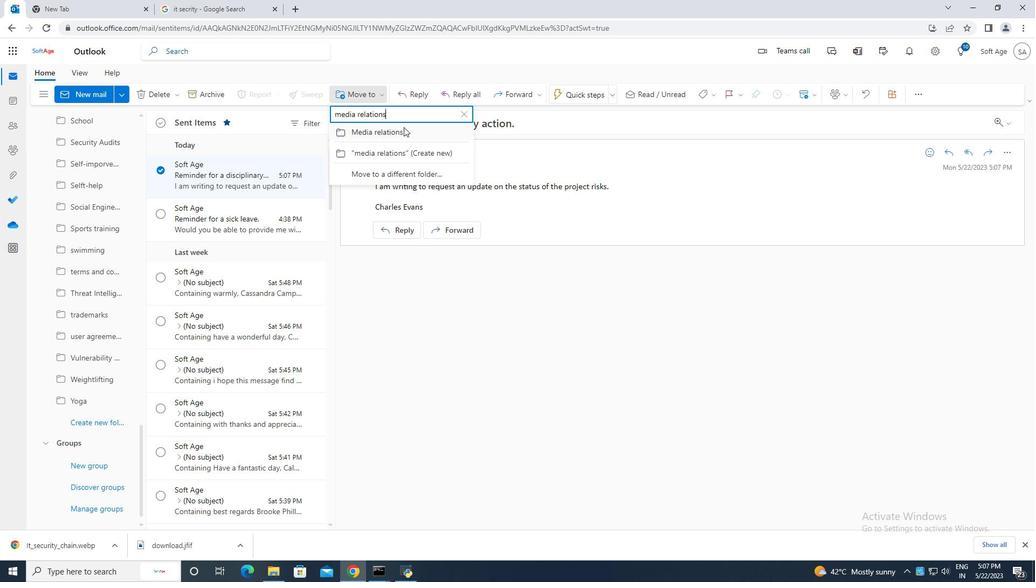 
Action: Mouse pressed left at (405, 132)
Screenshot: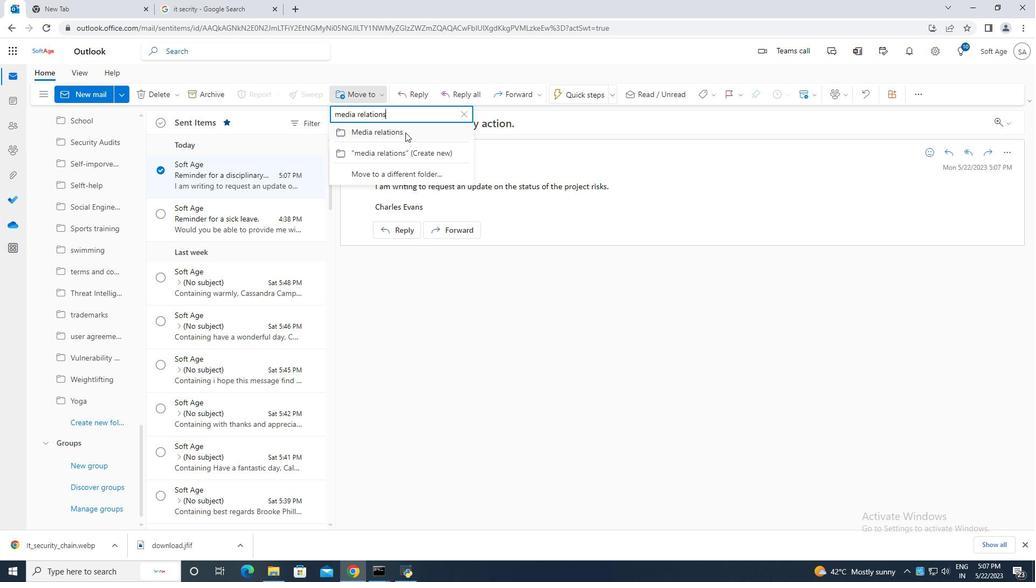 
Action: Mouse moved to (404, 194)
Screenshot: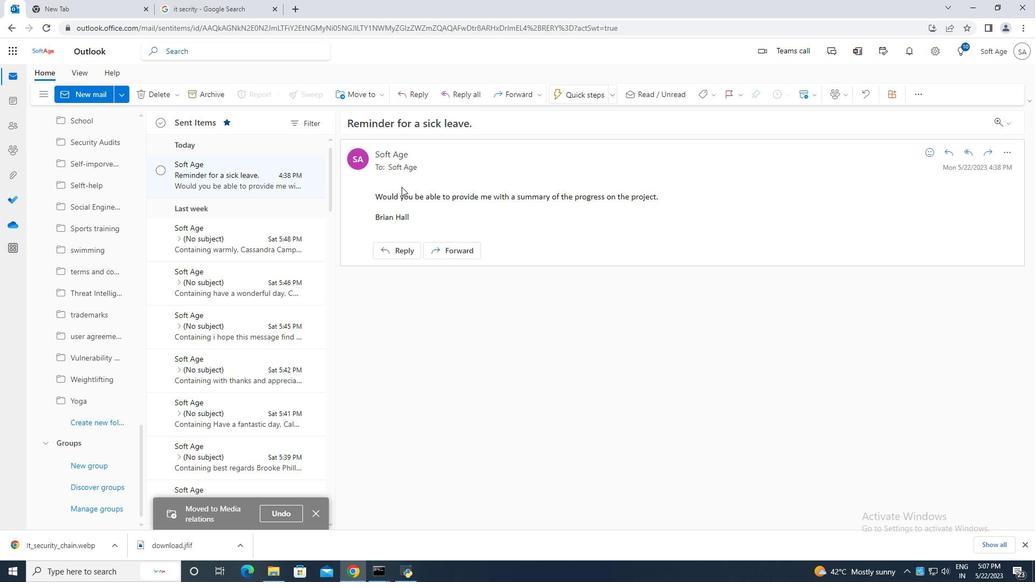 
Action: Key pressed <Key.f10>
Screenshot: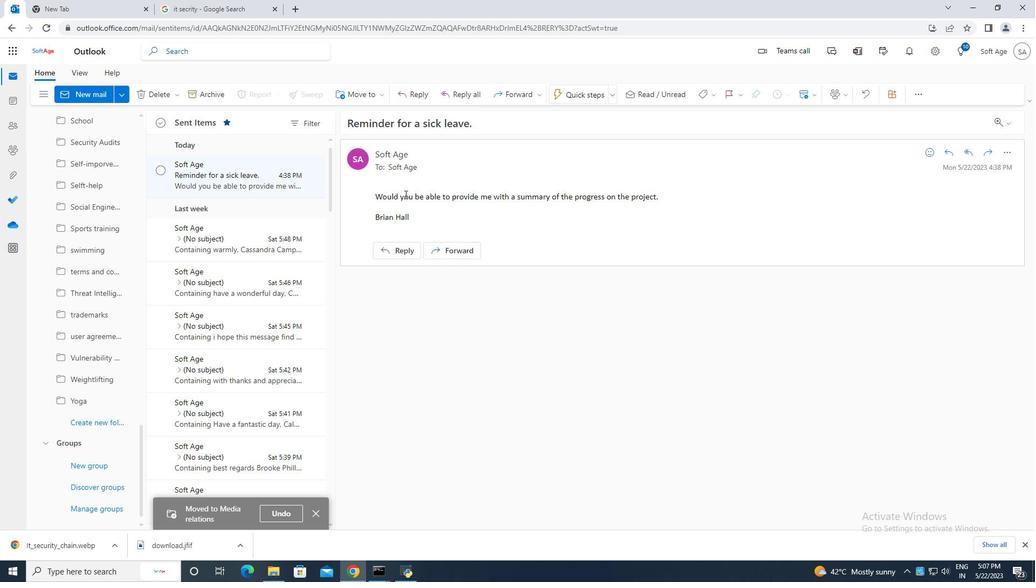 
Action: Mouse moved to (390, 192)
Screenshot: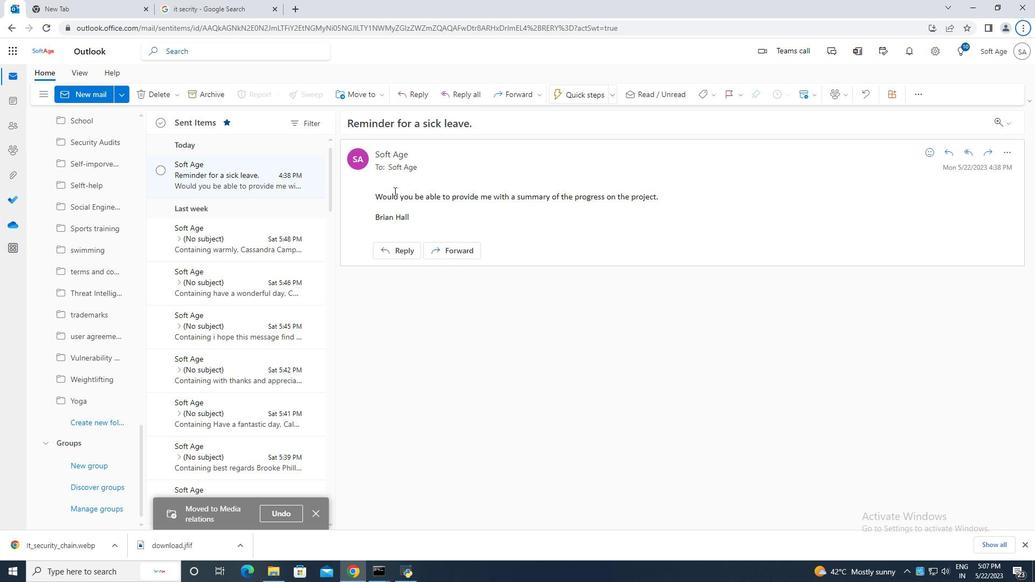 
